 Task: In the accessibility setting turn on screen magnifier support.
Action: Mouse moved to (214, 79)
Screenshot: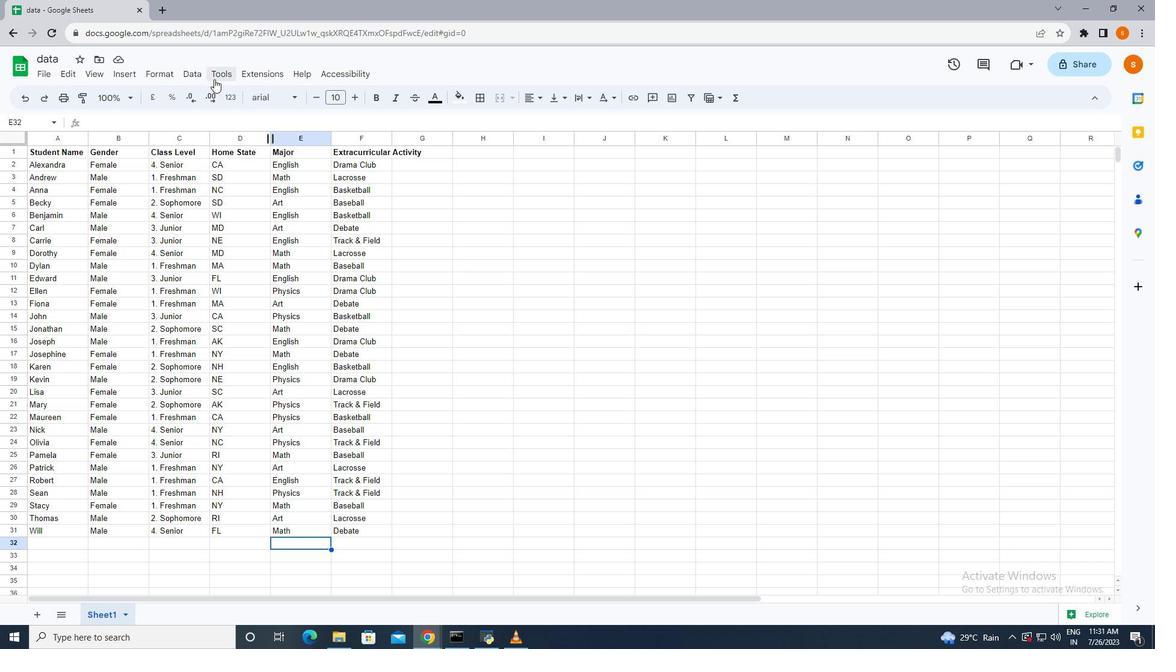 
Action: Mouse pressed left at (214, 79)
Screenshot: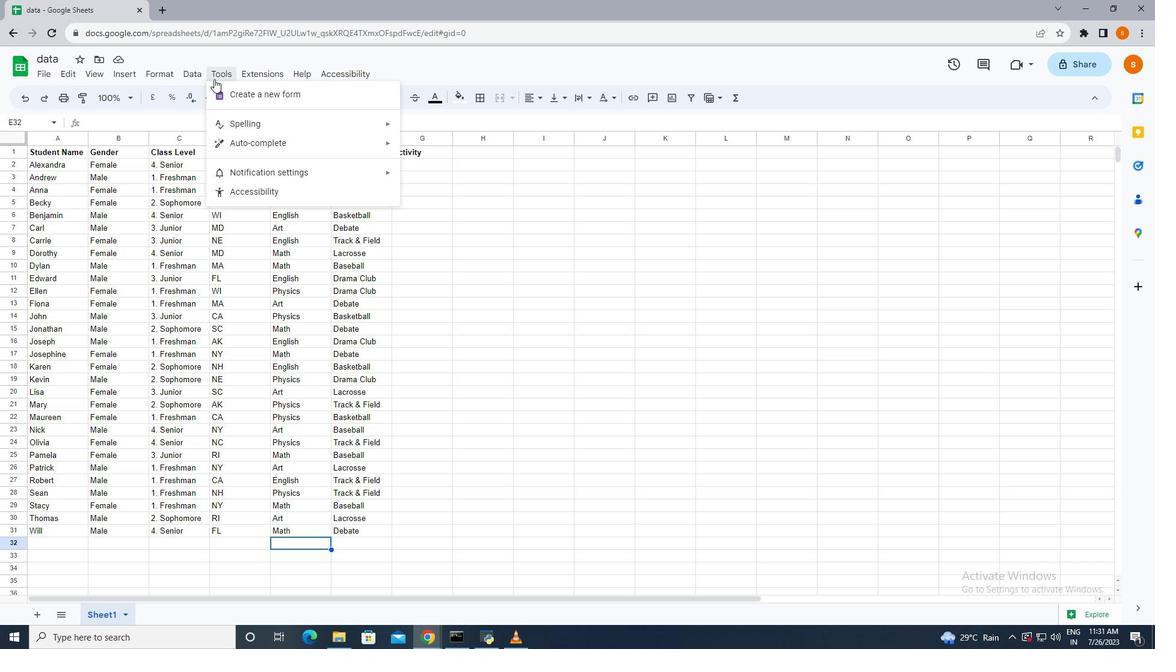 
Action: Mouse moved to (261, 191)
Screenshot: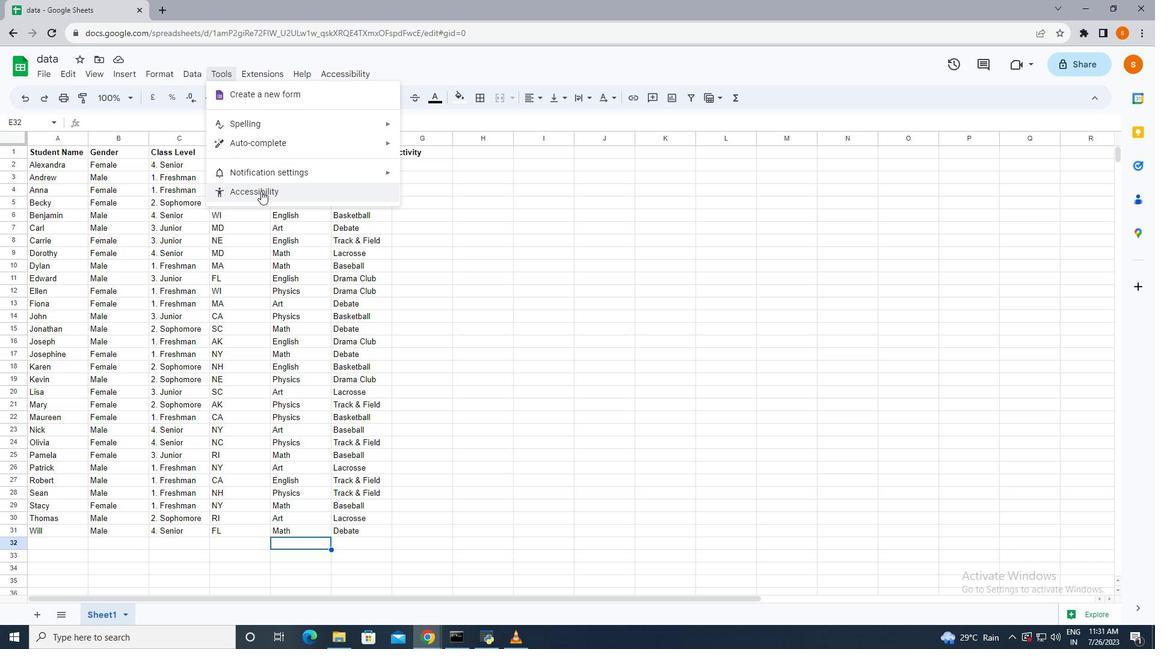 
Action: Mouse pressed left at (261, 191)
Screenshot: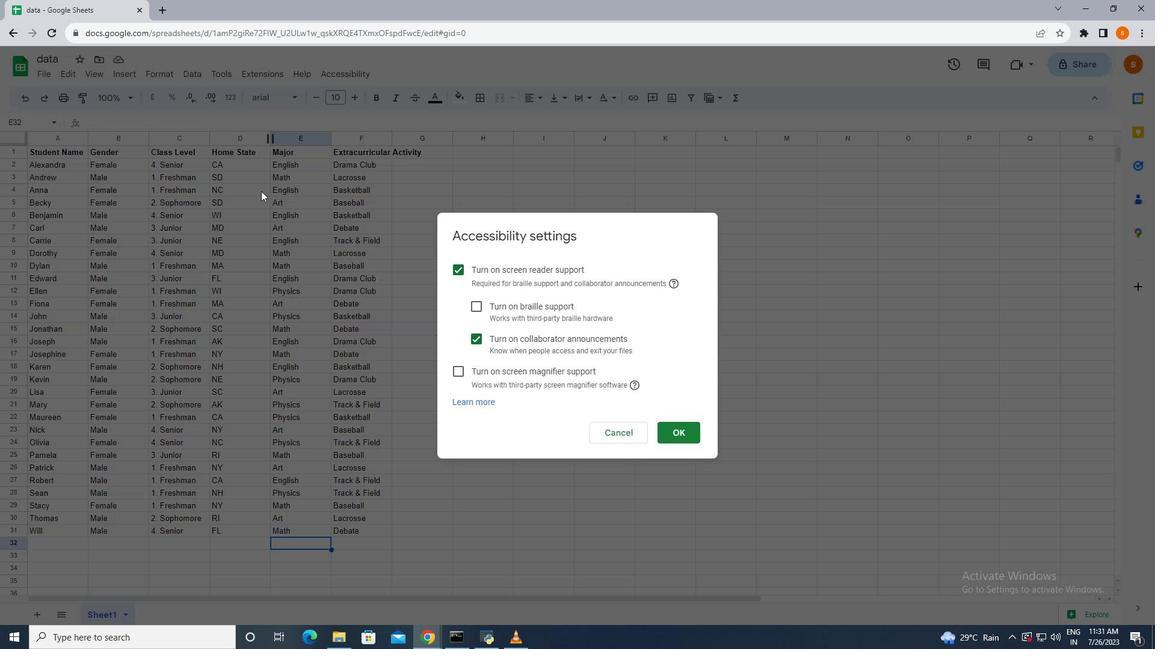 
Action: Mouse moved to (459, 371)
Screenshot: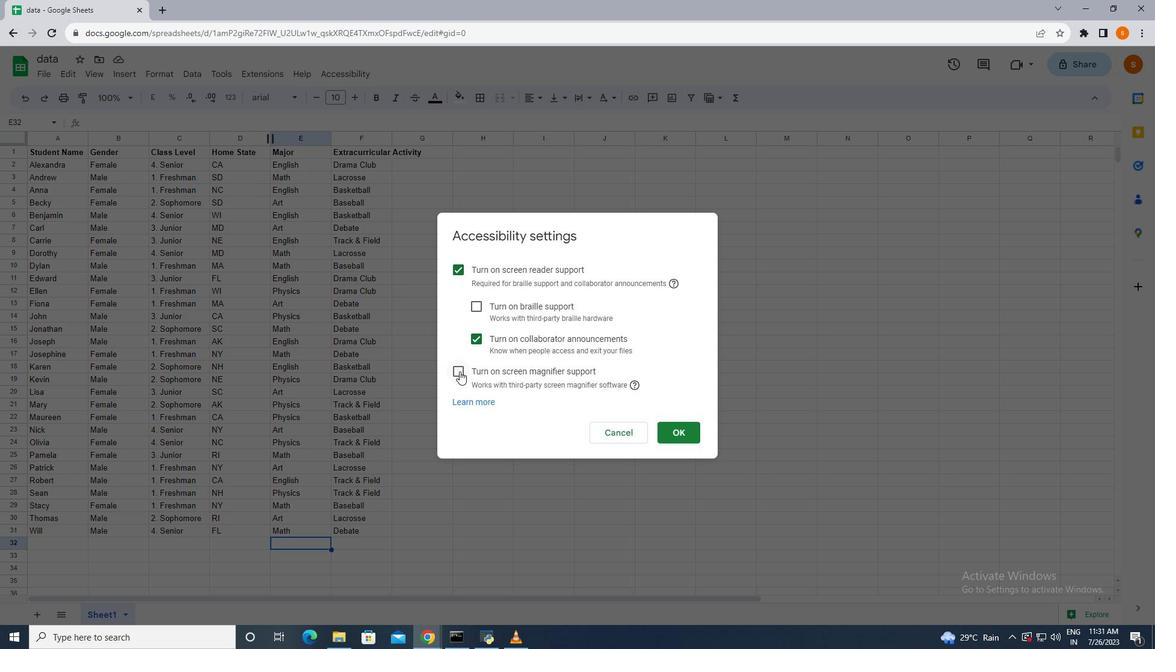 
Action: Mouse pressed left at (459, 371)
Screenshot: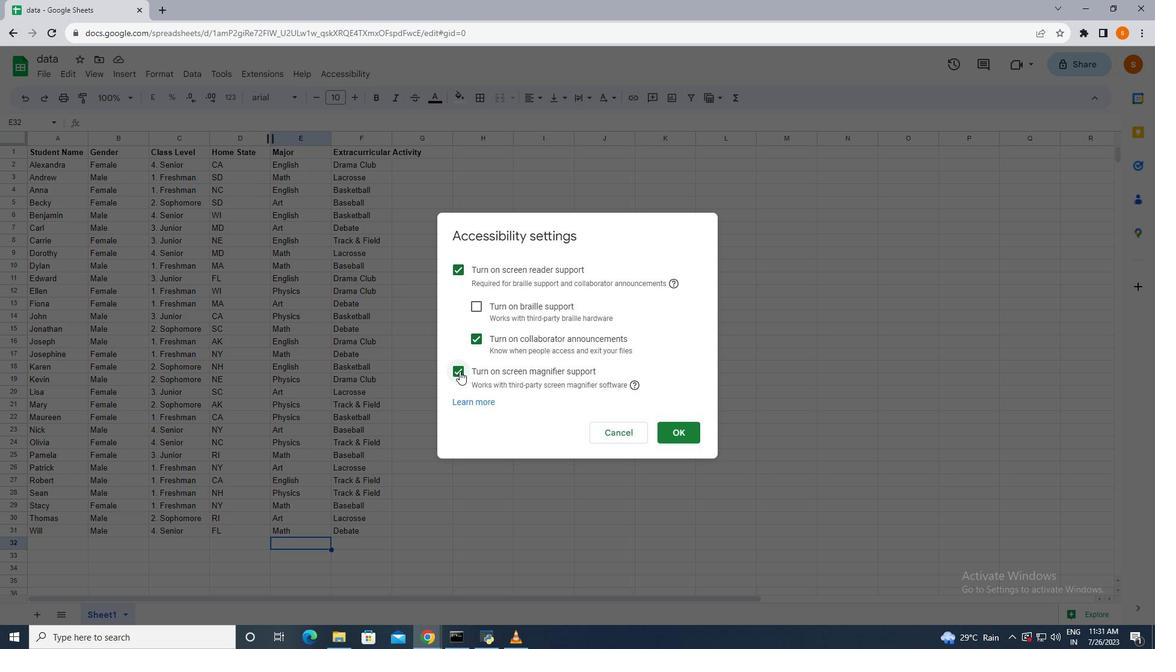
Action: Mouse moved to (687, 436)
Screenshot: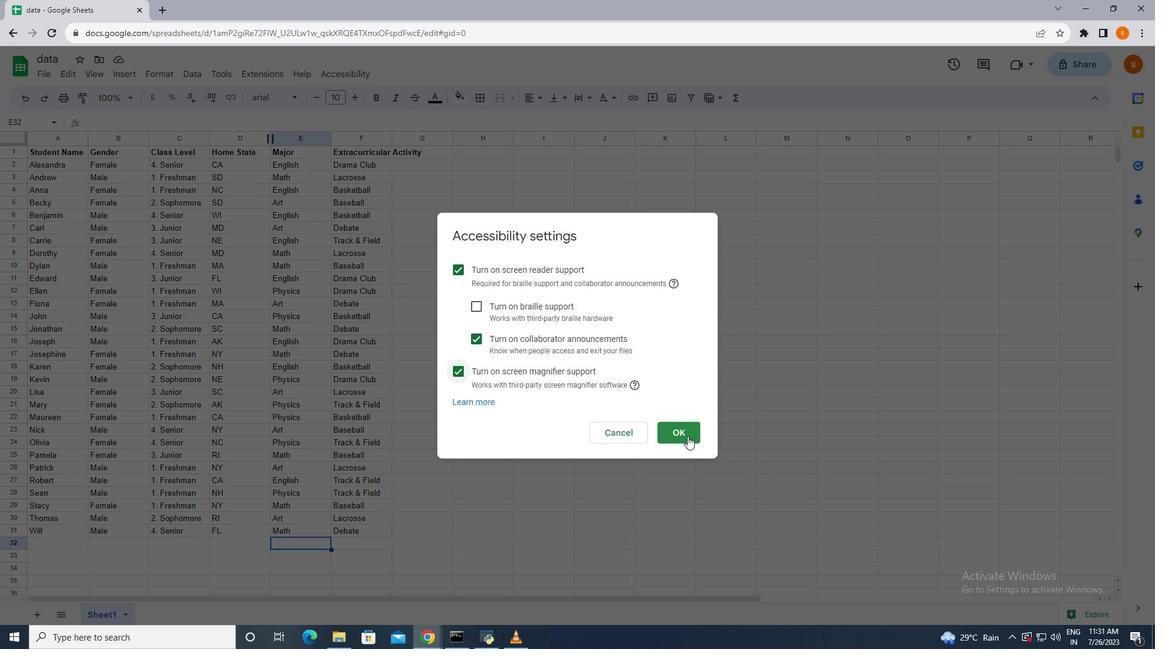 
Action: Mouse pressed left at (687, 436)
Screenshot: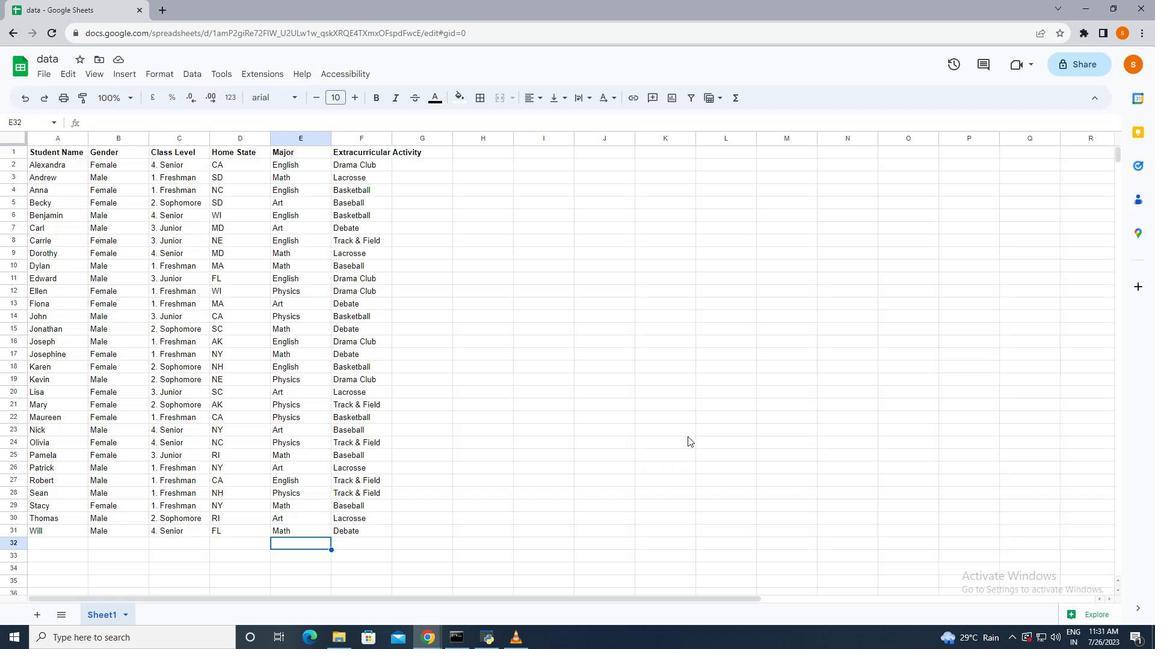 
